Task: Check the "Edit view" in "Recently updated tickets".
Action: Mouse moved to (21, 165)
Screenshot: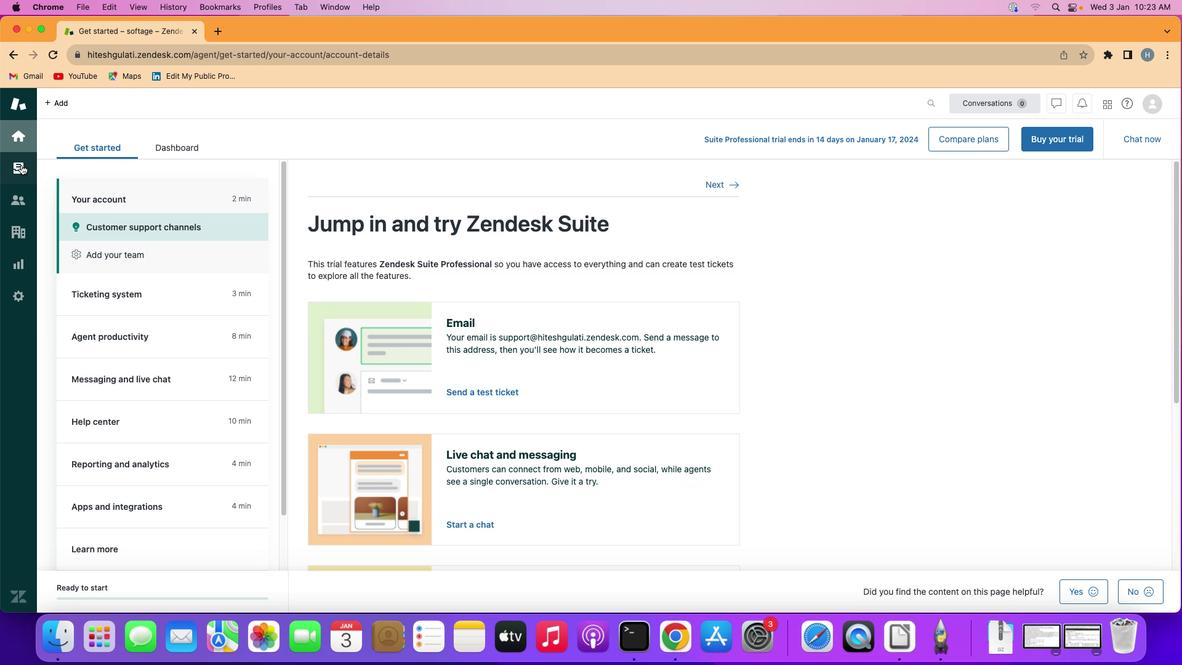 
Action: Mouse pressed left at (21, 165)
Screenshot: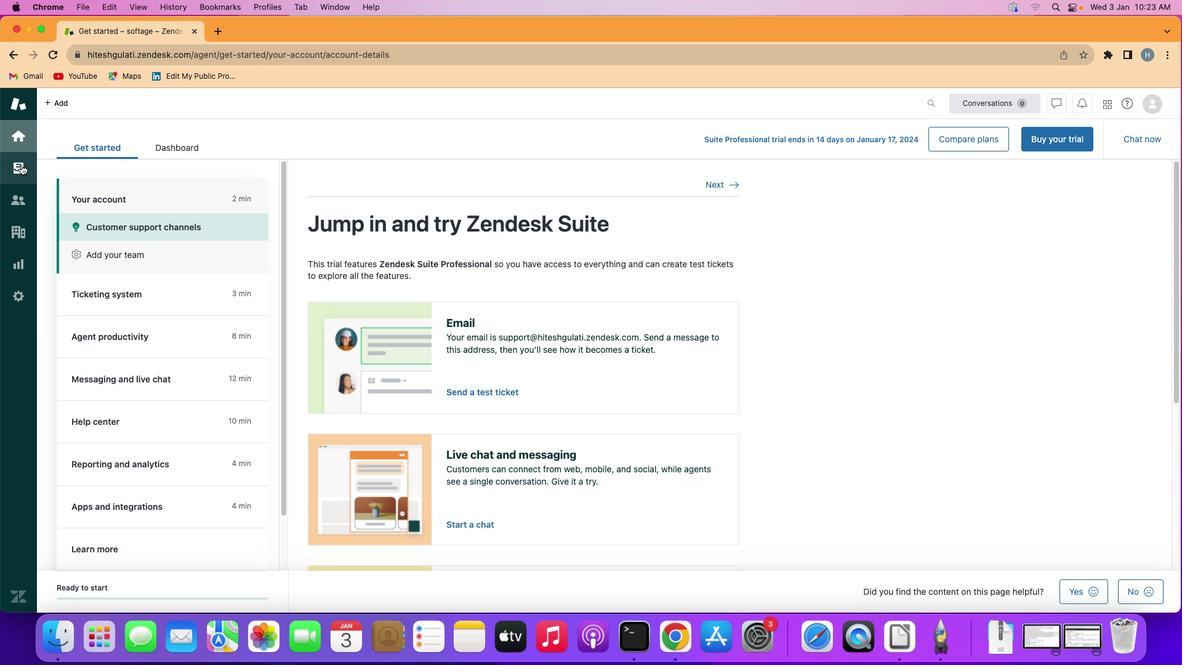 
Action: Mouse moved to (137, 282)
Screenshot: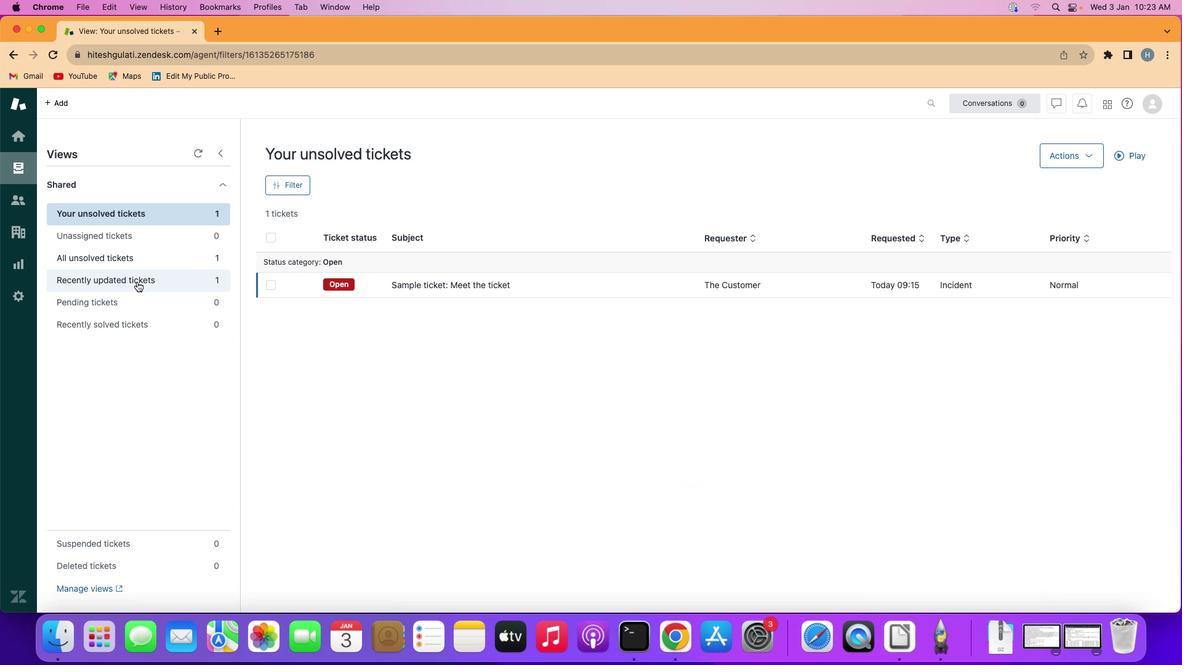 
Action: Mouse pressed left at (137, 282)
Screenshot: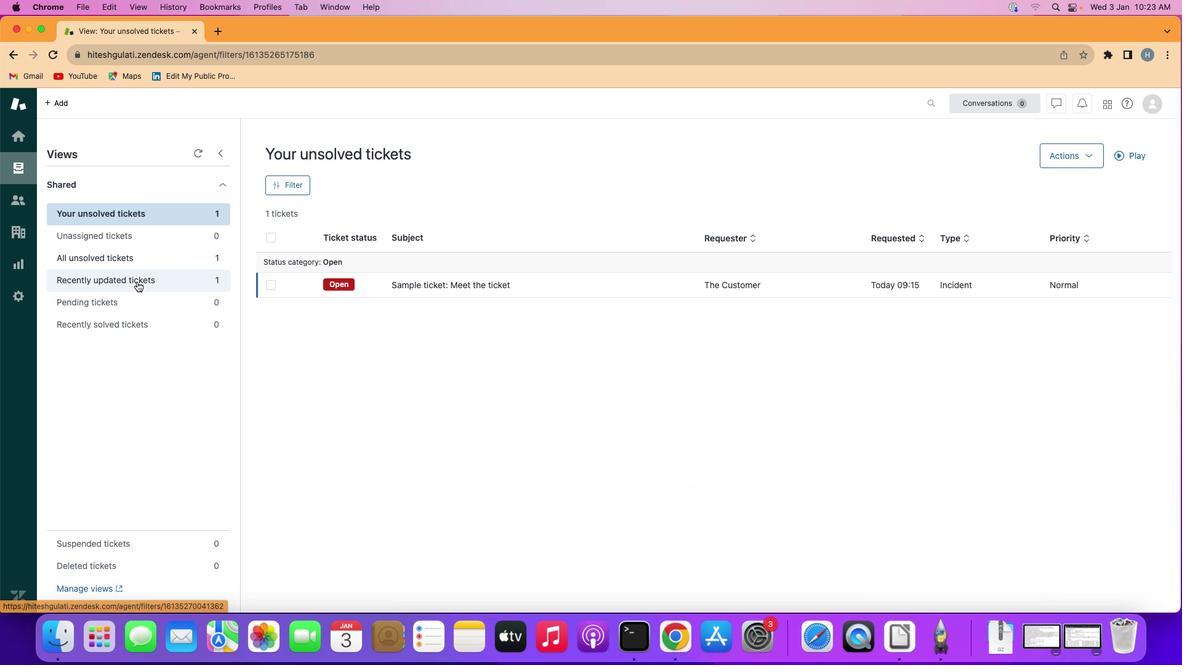 
Action: Mouse moved to (1079, 157)
Screenshot: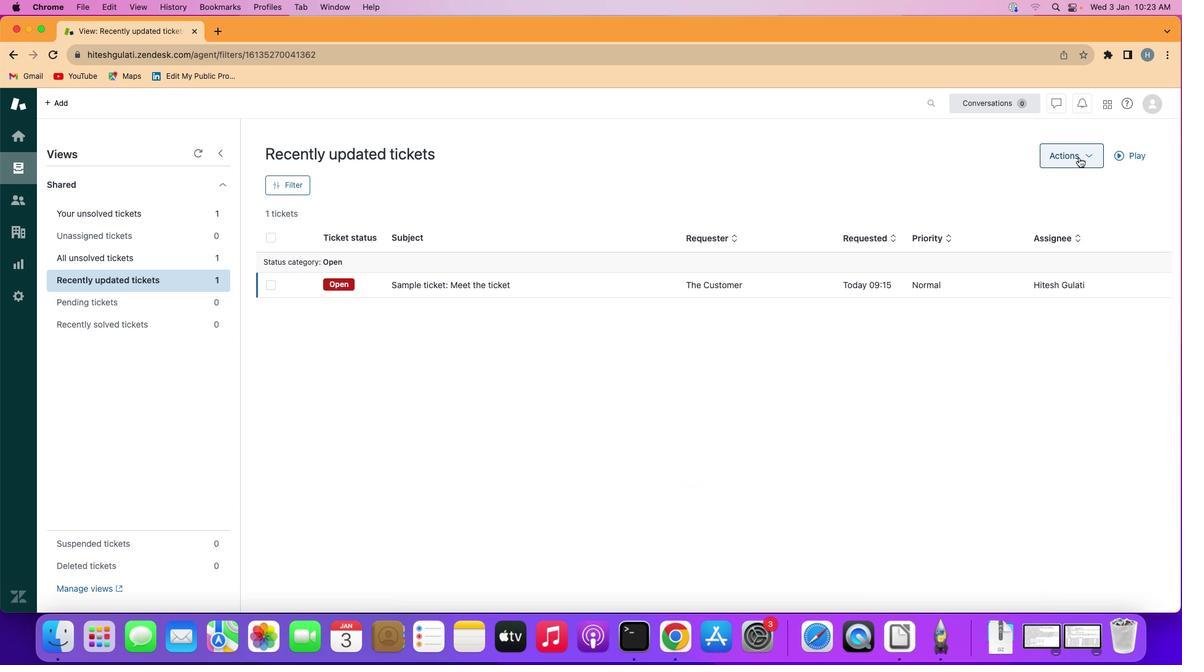 
Action: Mouse pressed left at (1079, 157)
Screenshot: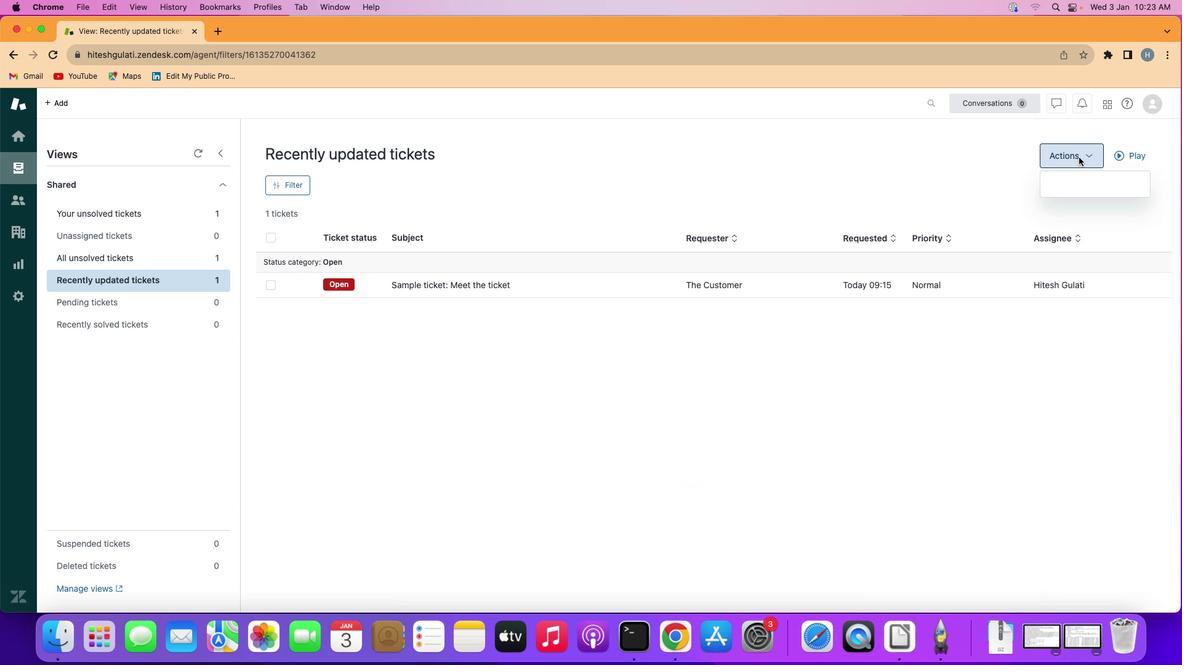 
Action: Mouse moved to (1083, 206)
Screenshot: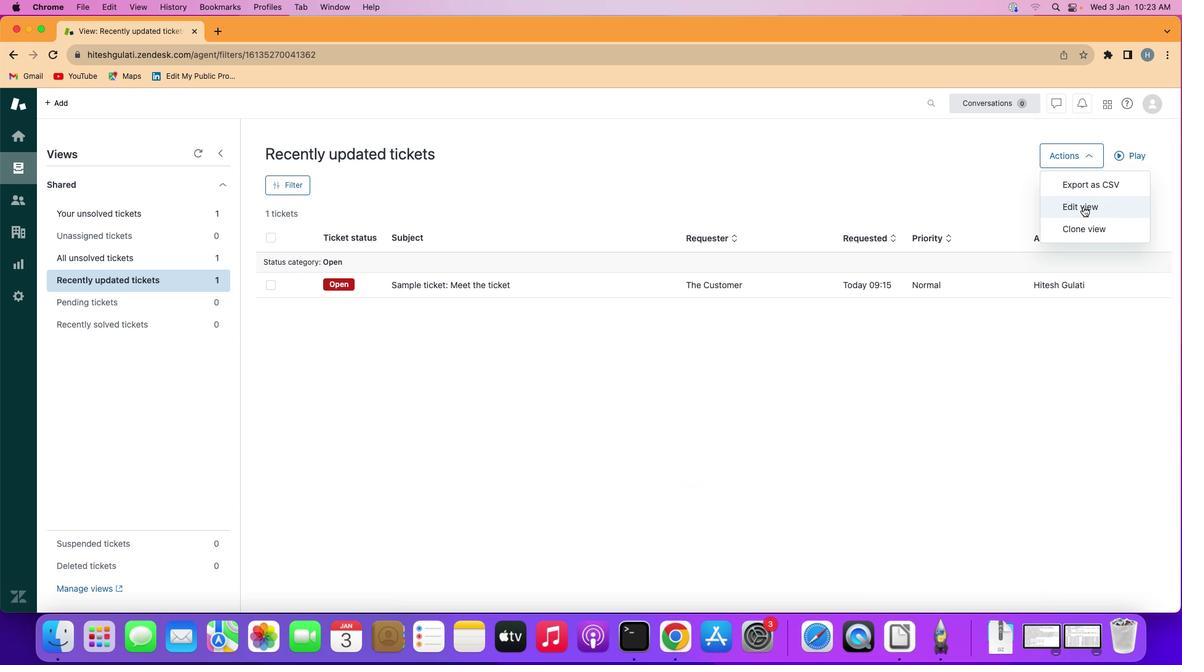
Action: Mouse pressed left at (1083, 206)
Screenshot: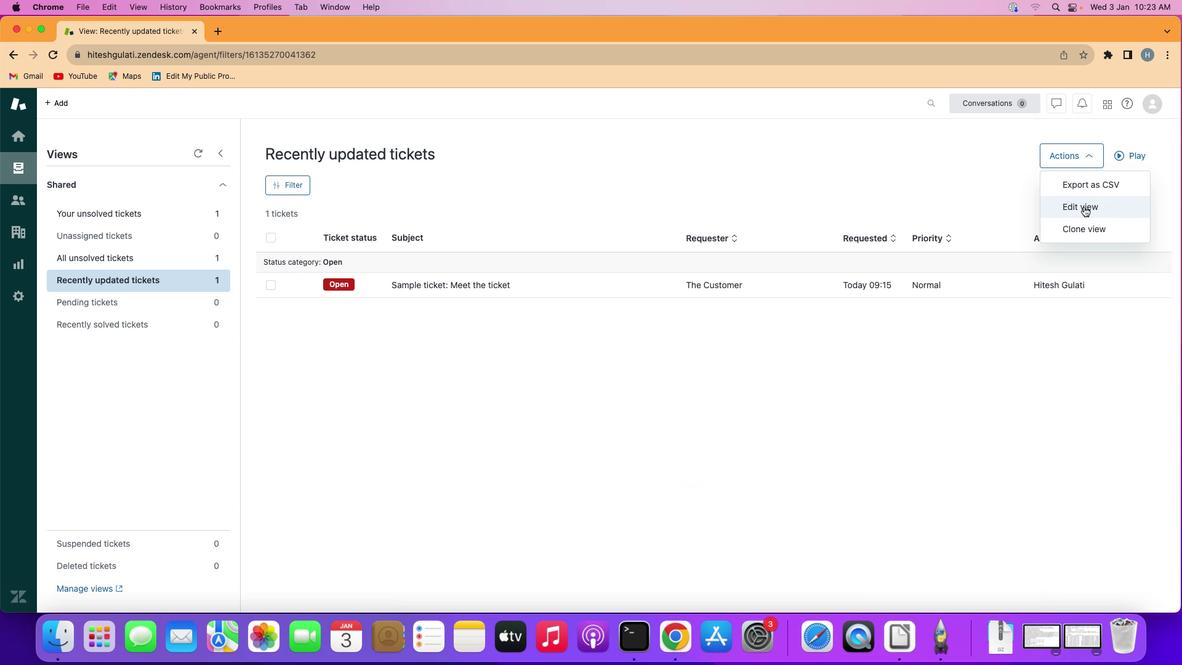 
Action: Mouse moved to (662, 332)
Screenshot: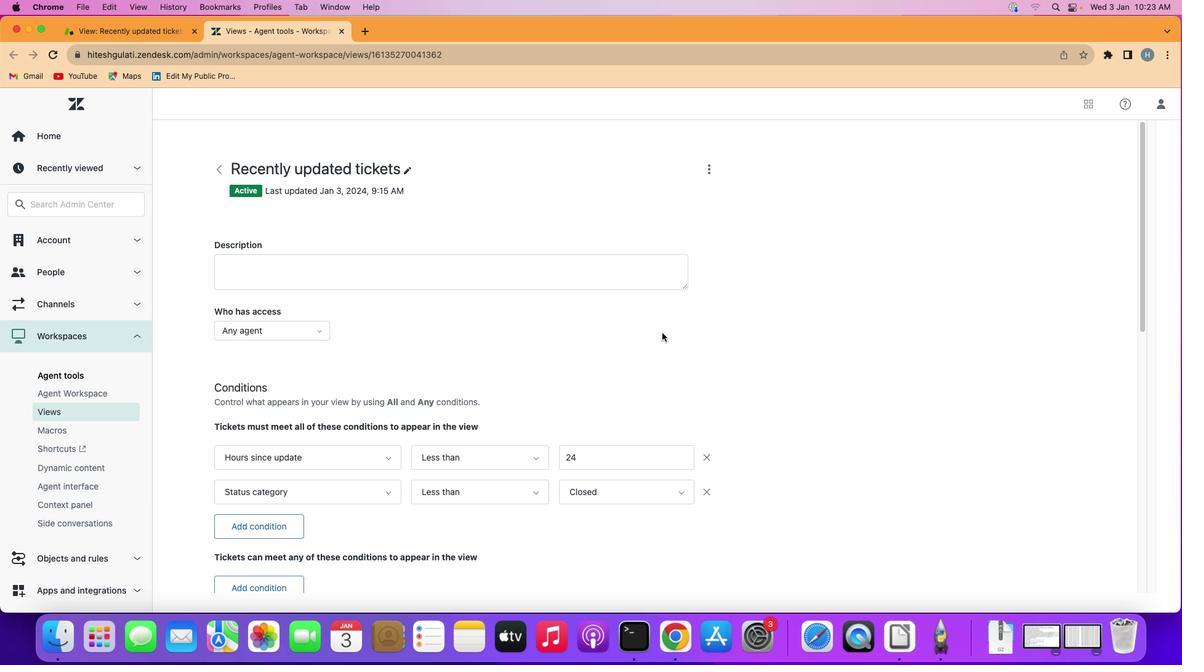 
